 Task: Change the option "Skip H.264 in-loop deblocking filter" to All.
Action: Mouse moved to (107, 11)
Screenshot: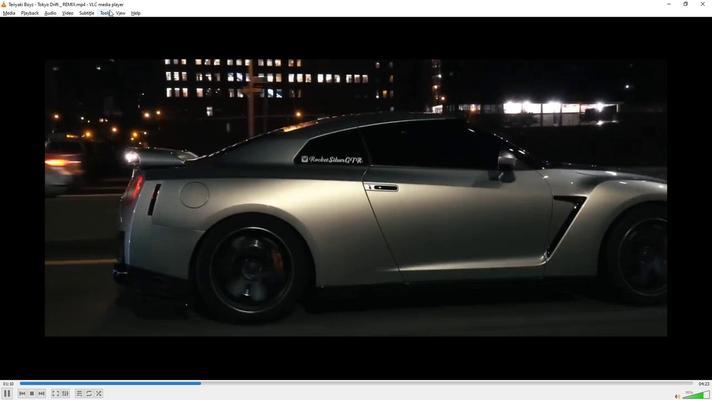 
Action: Mouse pressed left at (107, 11)
Screenshot: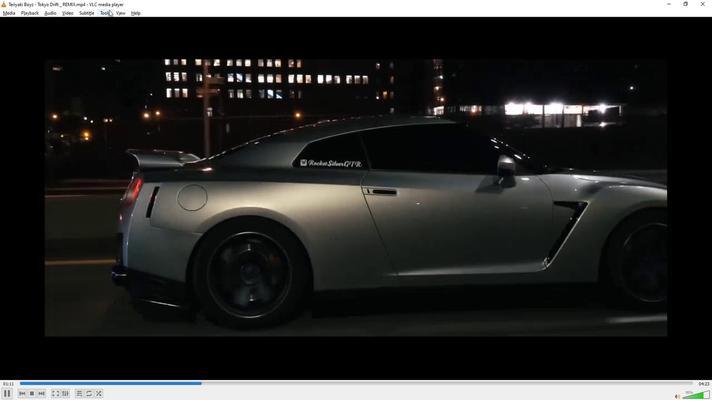 
Action: Mouse moved to (118, 99)
Screenshot: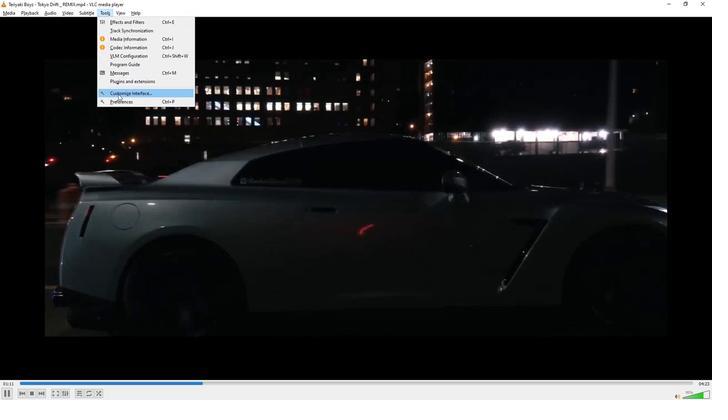 
Action: Mouse pressed left at (118, 99)
Screenshot: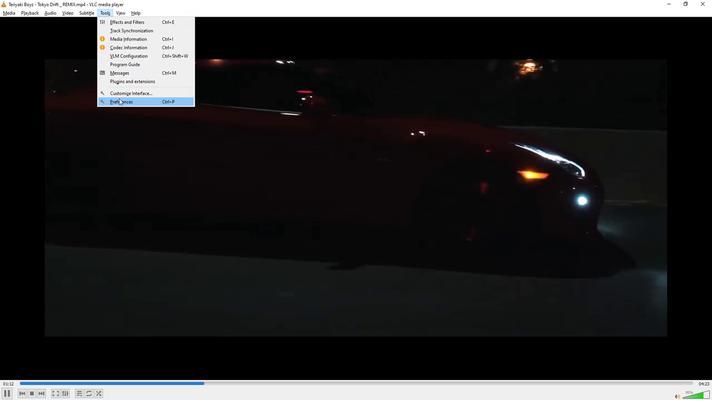 
Action: Mouse moved to (195, 105)
Screenshot: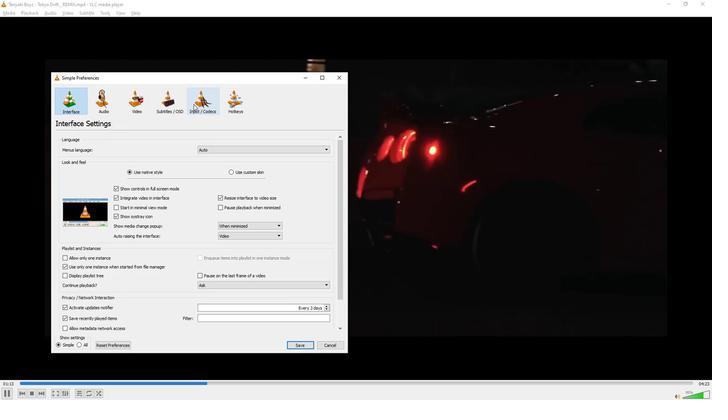 
Action: Mouse pressed left at (195, 105)
Screenshot: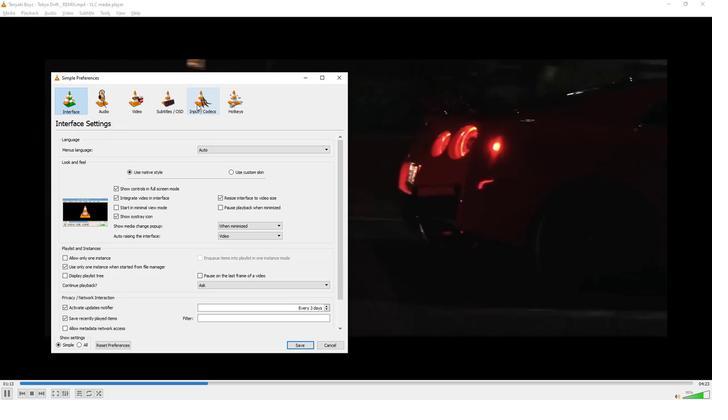 
Action: Mouse moved to (179, 179)
Screenshot: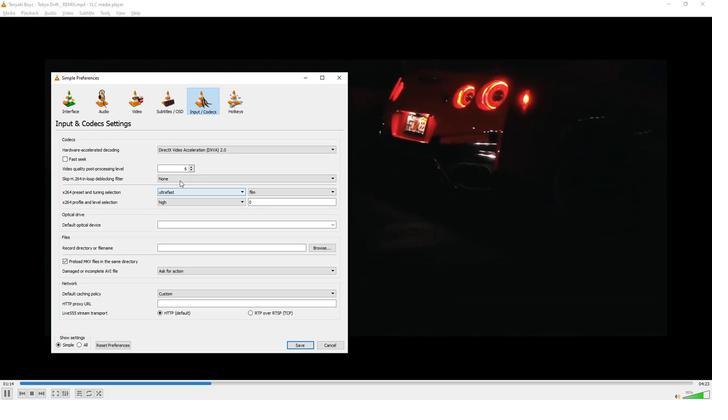
Action: Mouse pressed left at (179, 179)
Screenshot: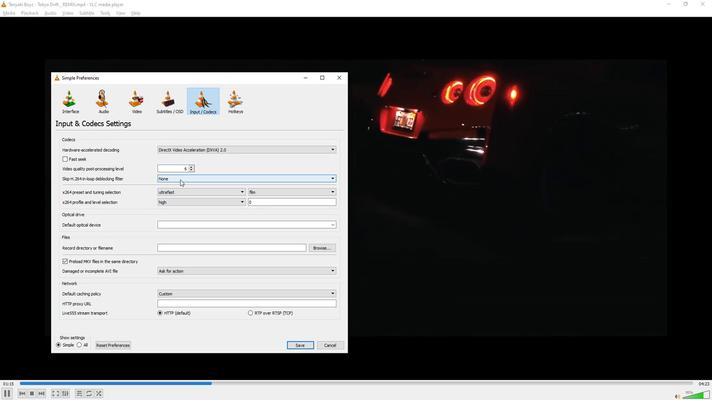 
Action: Mouse moved to (166, 202)
Screenshot: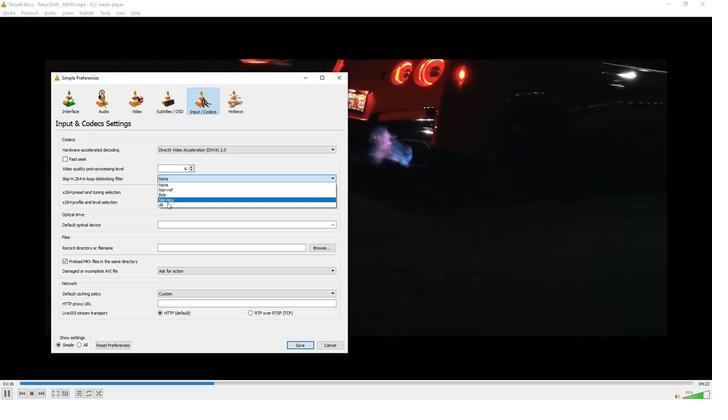 
Action: Mouse pressed left at (166, 202)
Screenshot: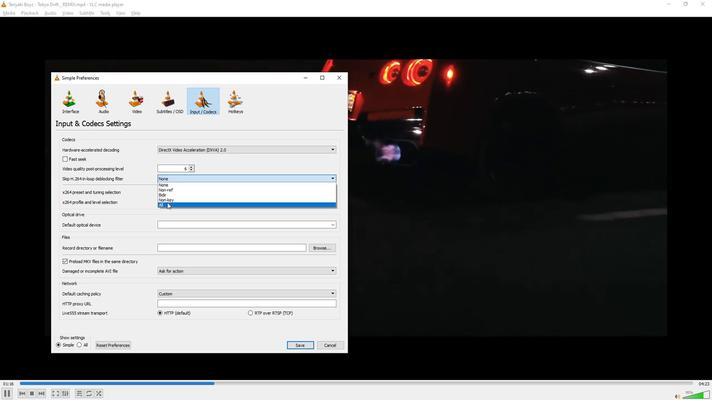 
Action: Mouse moved to (285, 244)
Screenshot: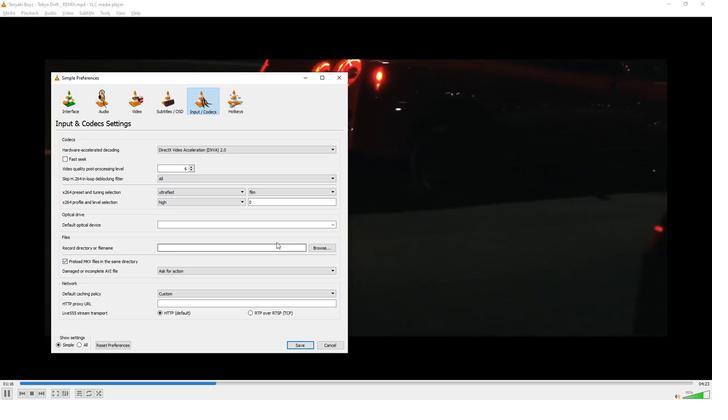 
